 Task: Check the rules for "Hardcourt Hoops University".
Action: Mouse moved to (476, 409)
Screenshot: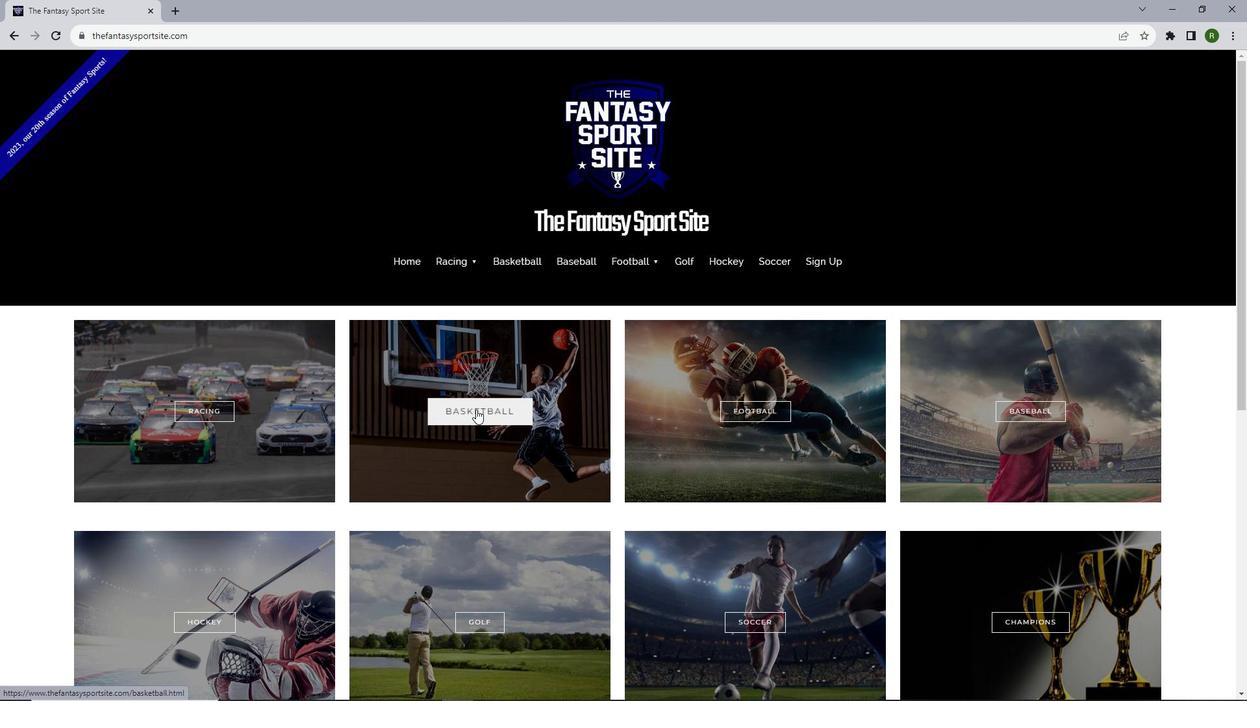 
Action: Mouse pressed left at (476, 409)
Screenshot: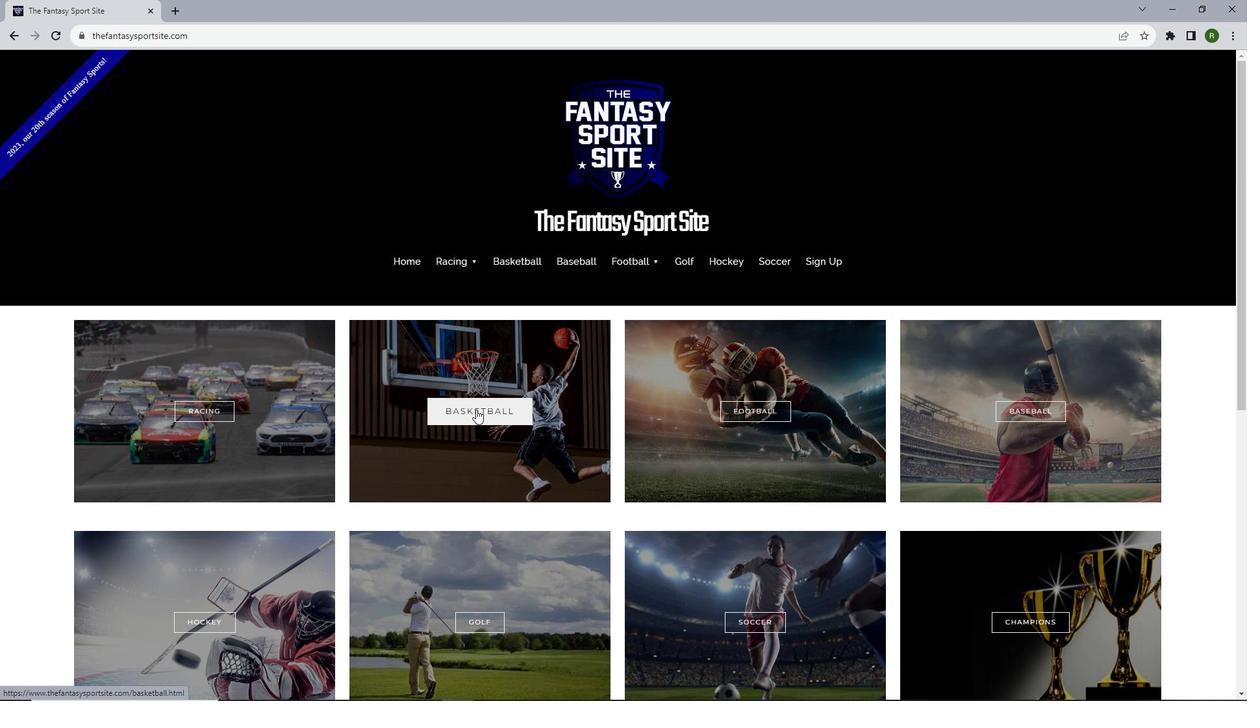 
Action: Mouse moved to (385, 361)
Screenshot: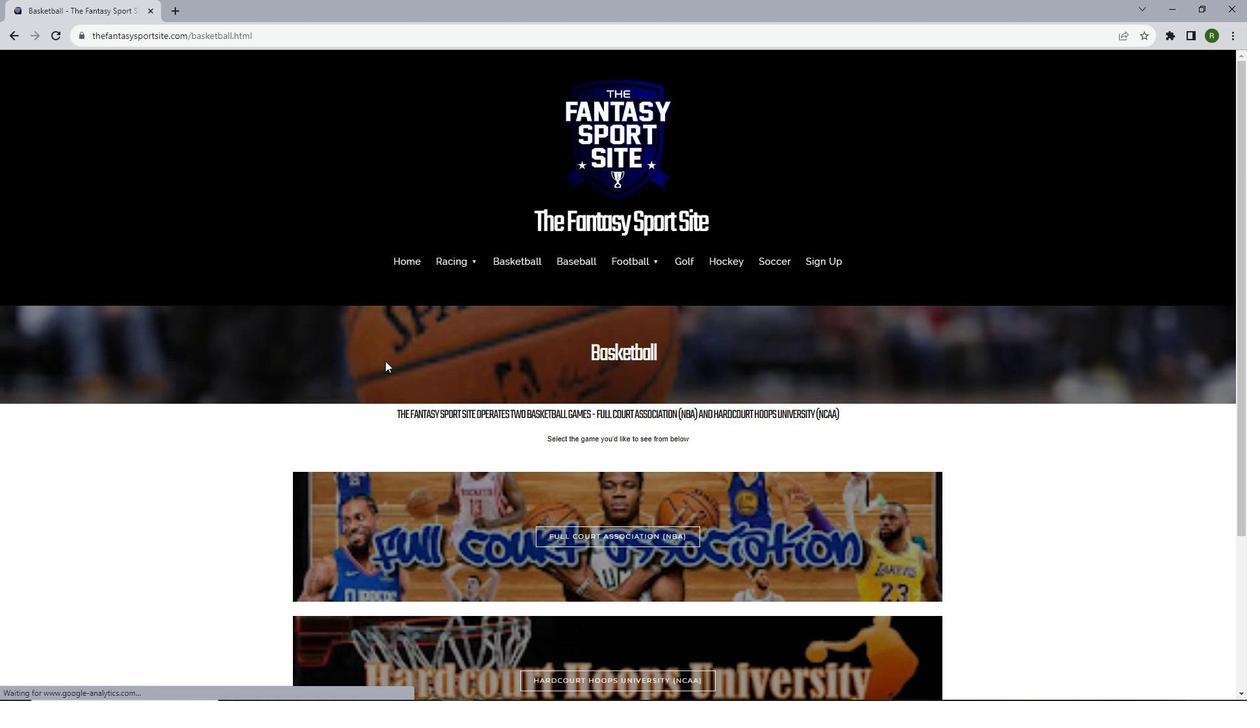 
Action: Mouse scrolled (385, 360) with delta (0, 0)
Screenshot: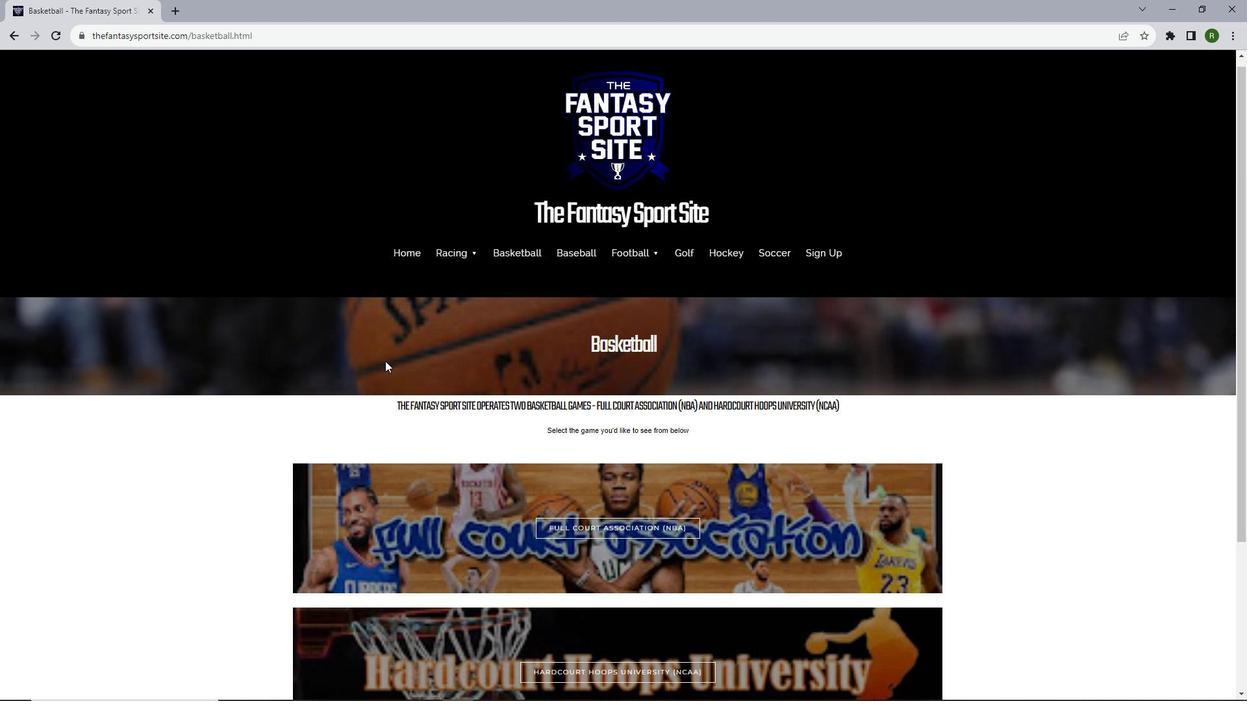 
Action: Mouse scrolled (385, 360) with delta (0, 0)
Screenshot: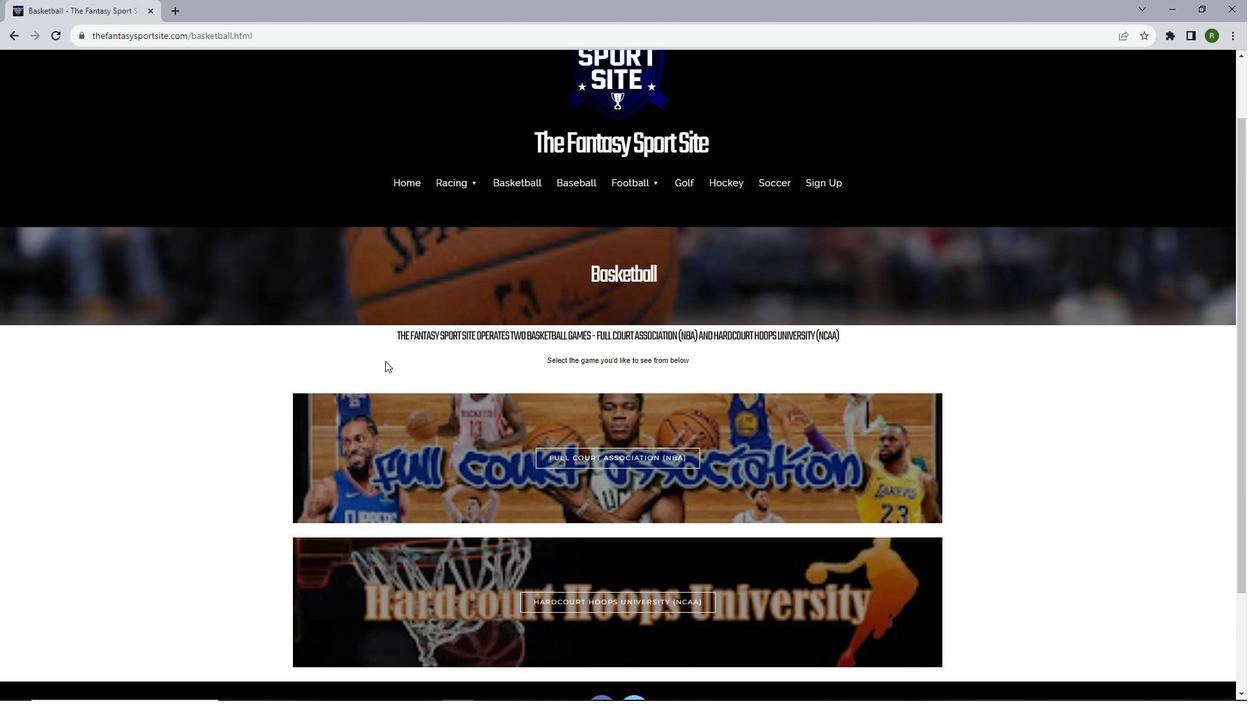
Action: Mouse scrolled (385, 360) with delta (0, 0)
Screenshot: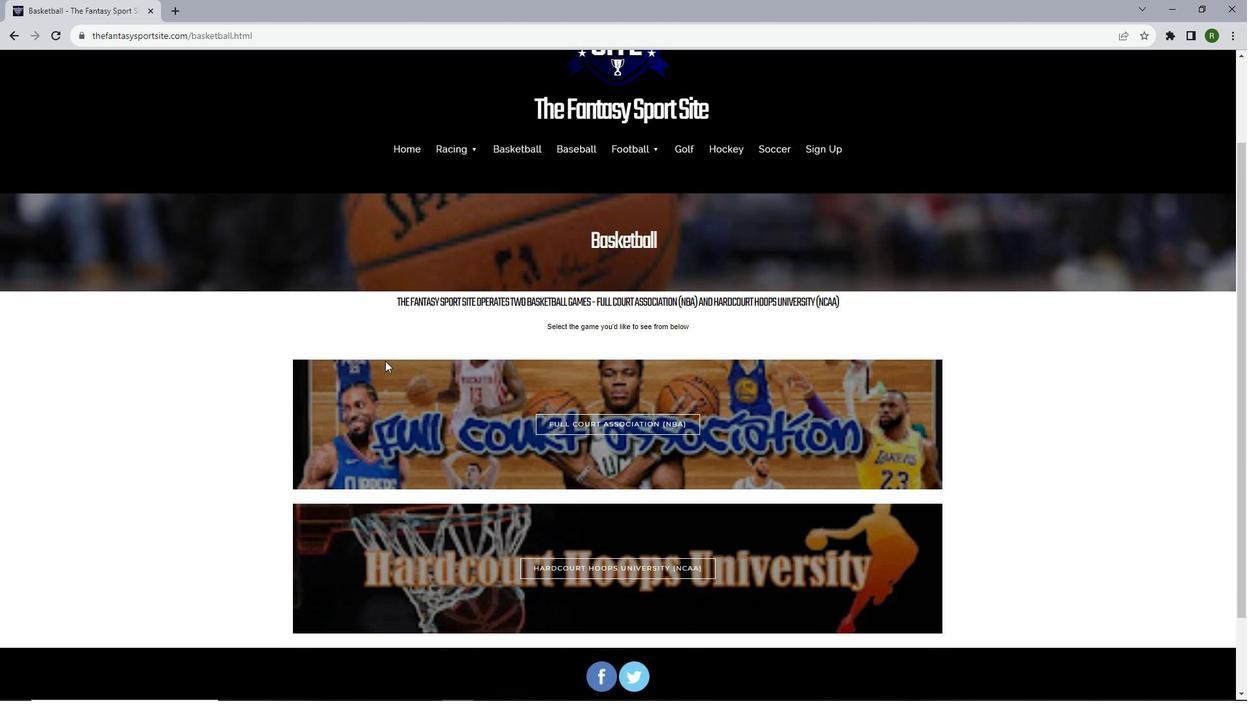 
Action: Mouse scrolled (385, 360) with delta (0, 0)
Screenshot: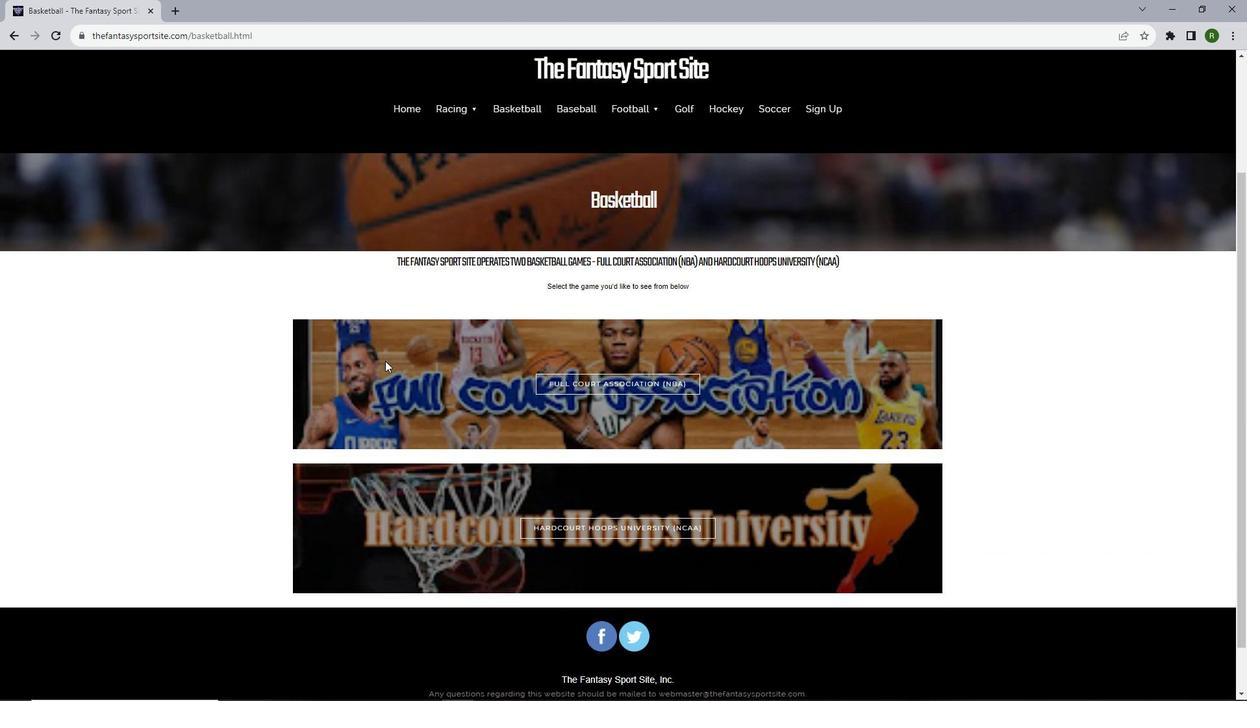 
Action: Mouse moved to (591, 470)
Screenshot: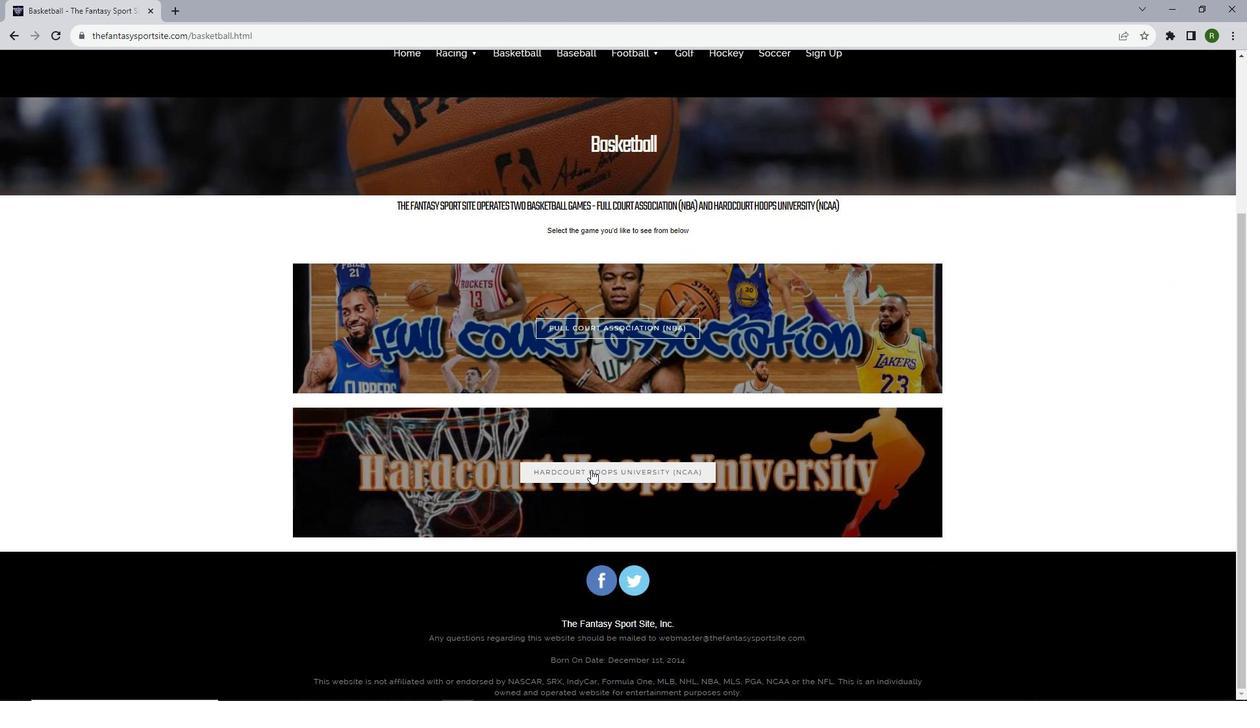 
Action: Mouse pressed left at (591, 470)
Screenshot: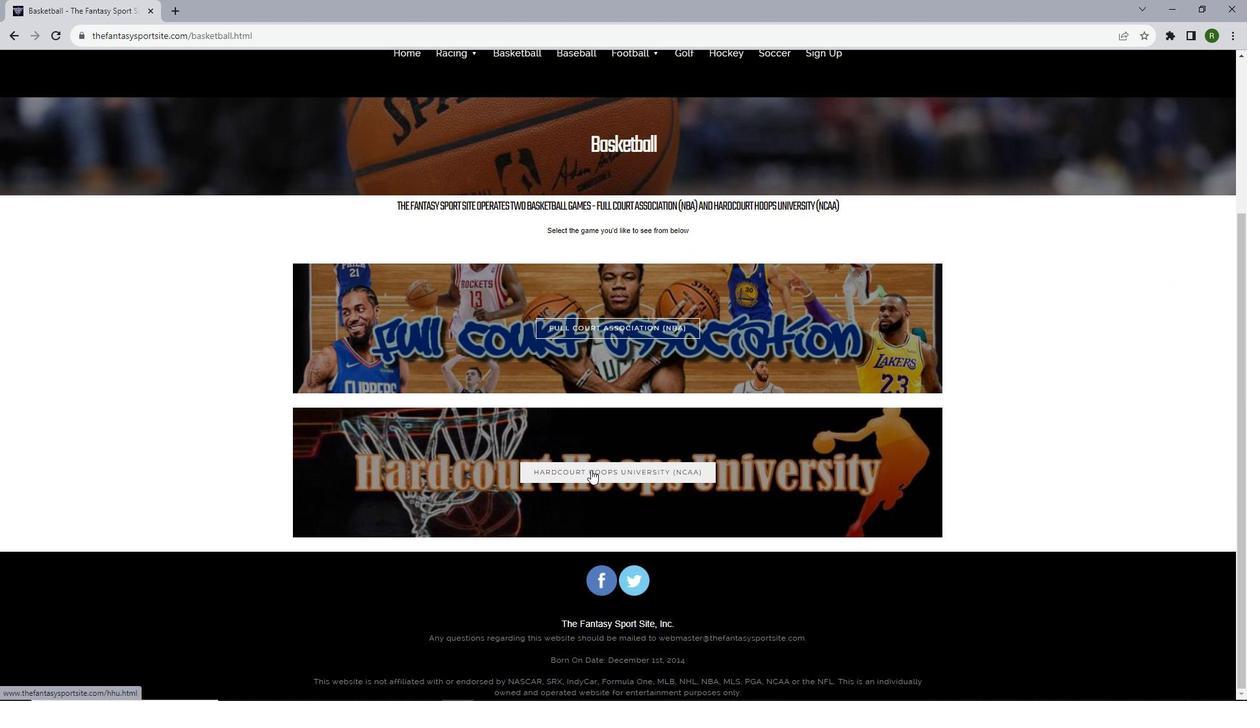 
Action: Mouse moved to (424, 344)
Screenshot: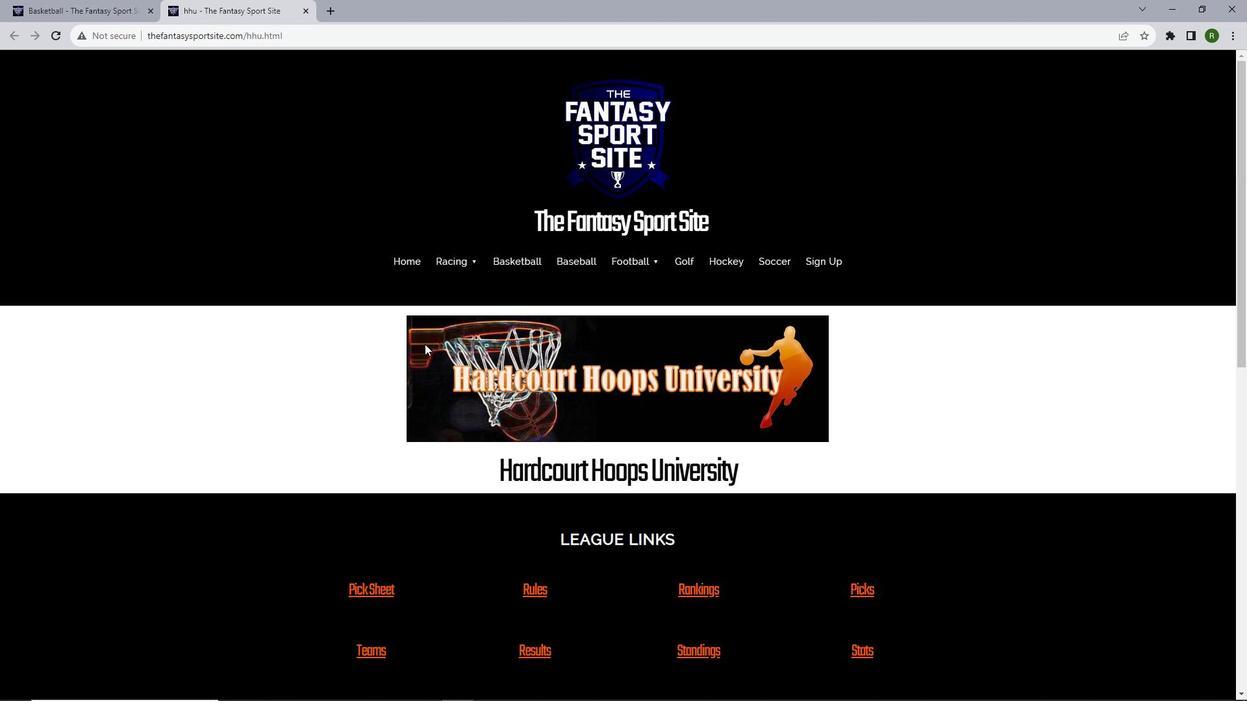 
Action: Mouse scrolled (424, 343) with delta (0, 0)
Screenshot: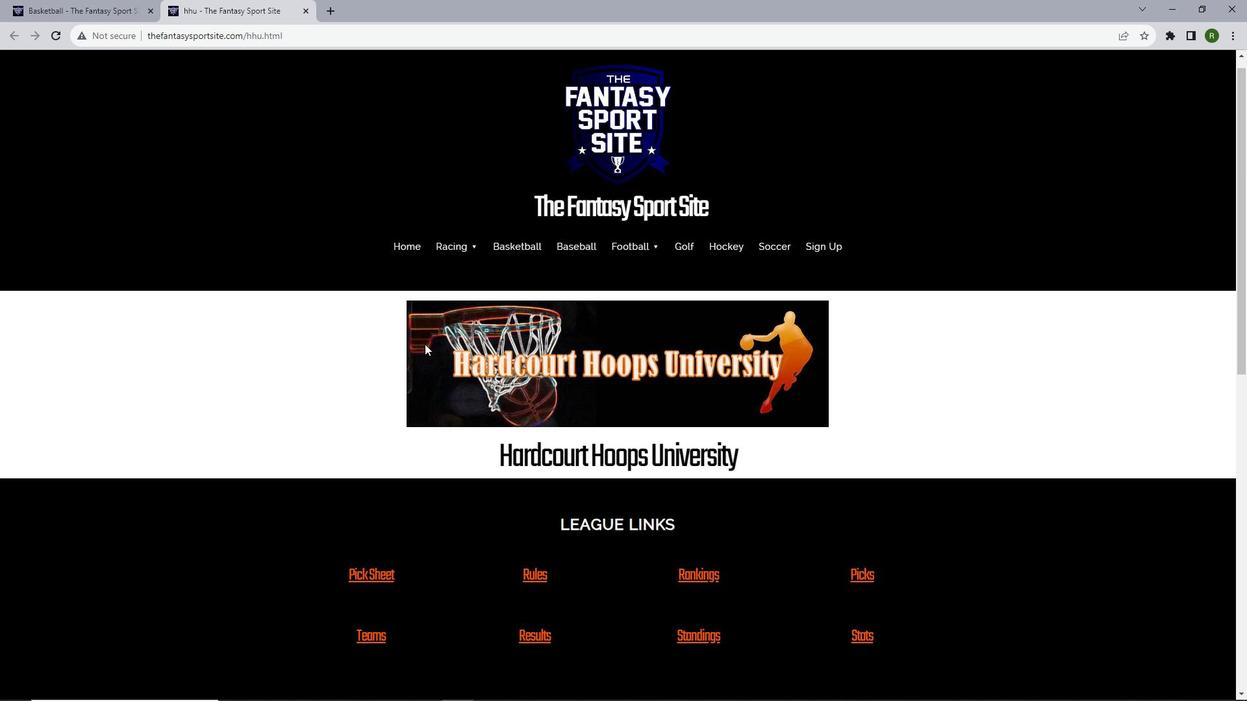 
Action: Mouse moved to (539, 513)
Screenshot: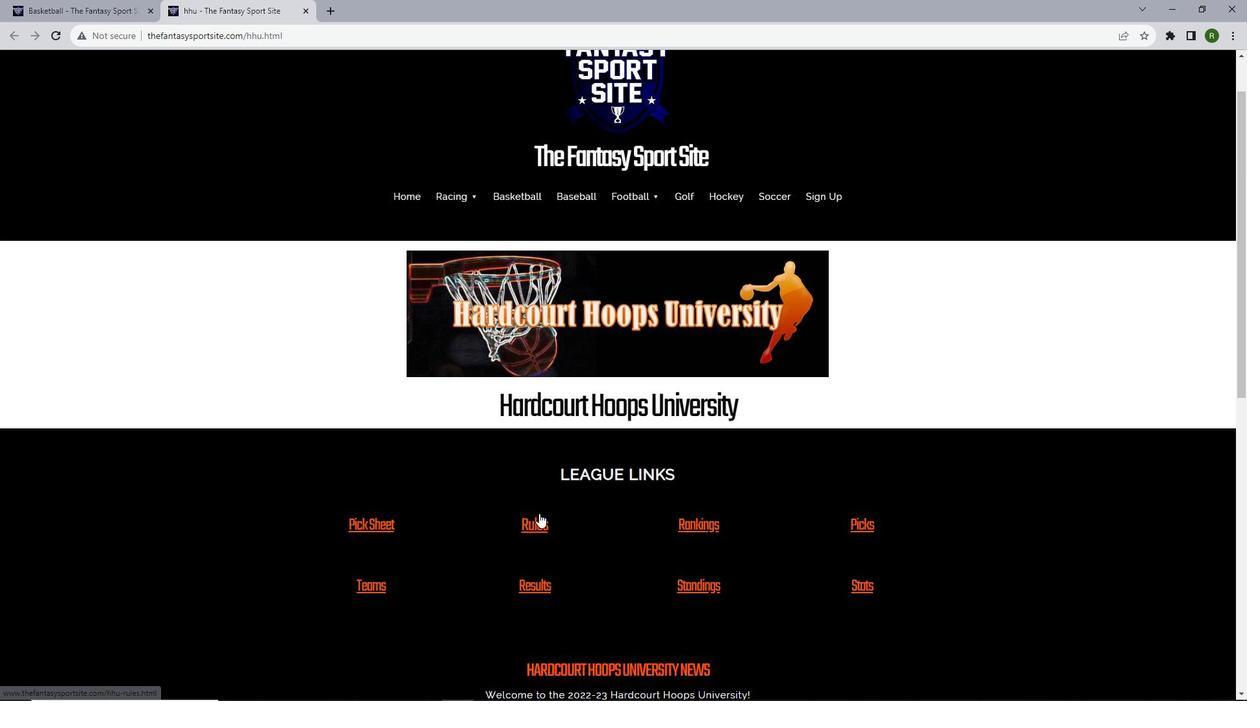 
Action: Mouse pressed left at (539, 513)
Screenshot: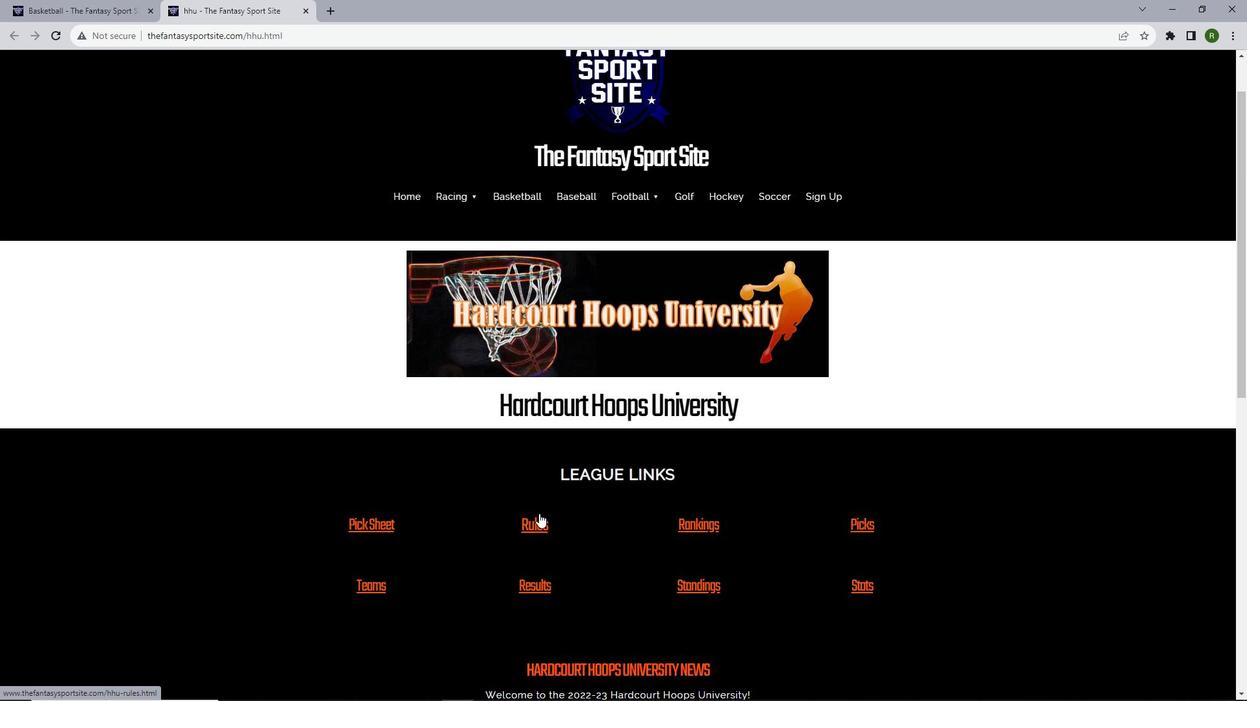 
Action: Mouse moved to (472, 400)
Screenshot: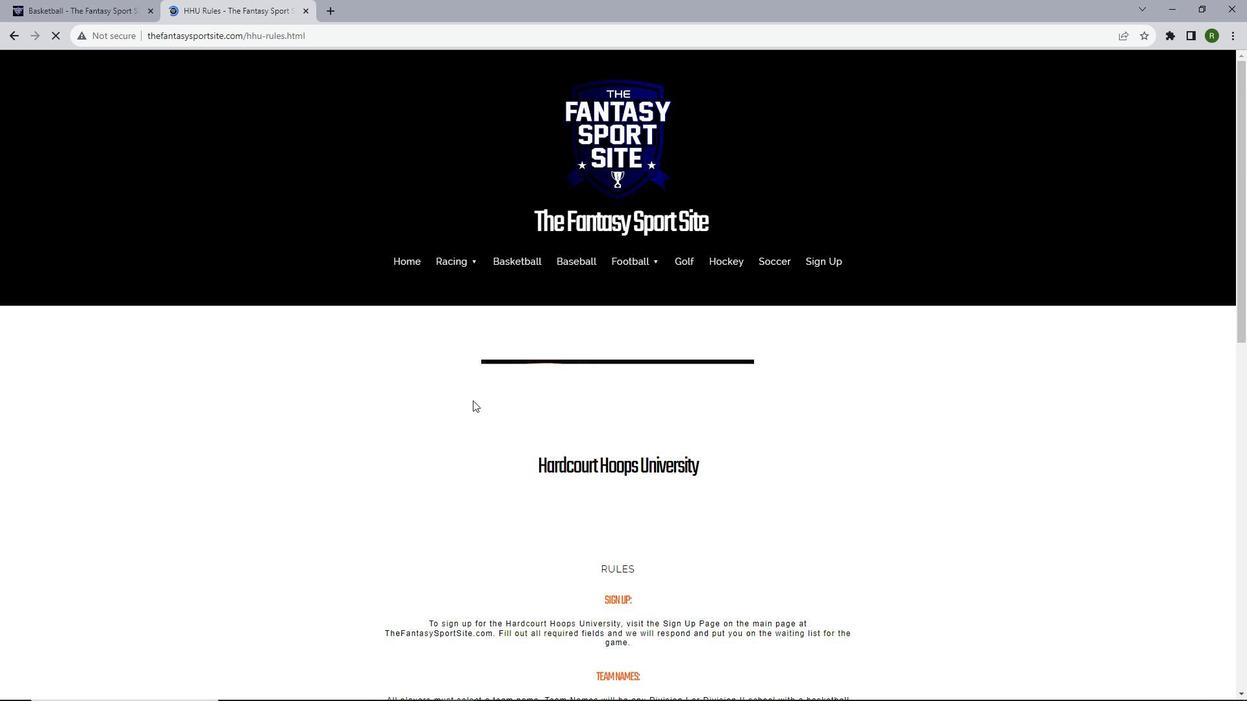 
Action: Mouse scrolled (472, 400) with delta (0, 0)
Screenshot: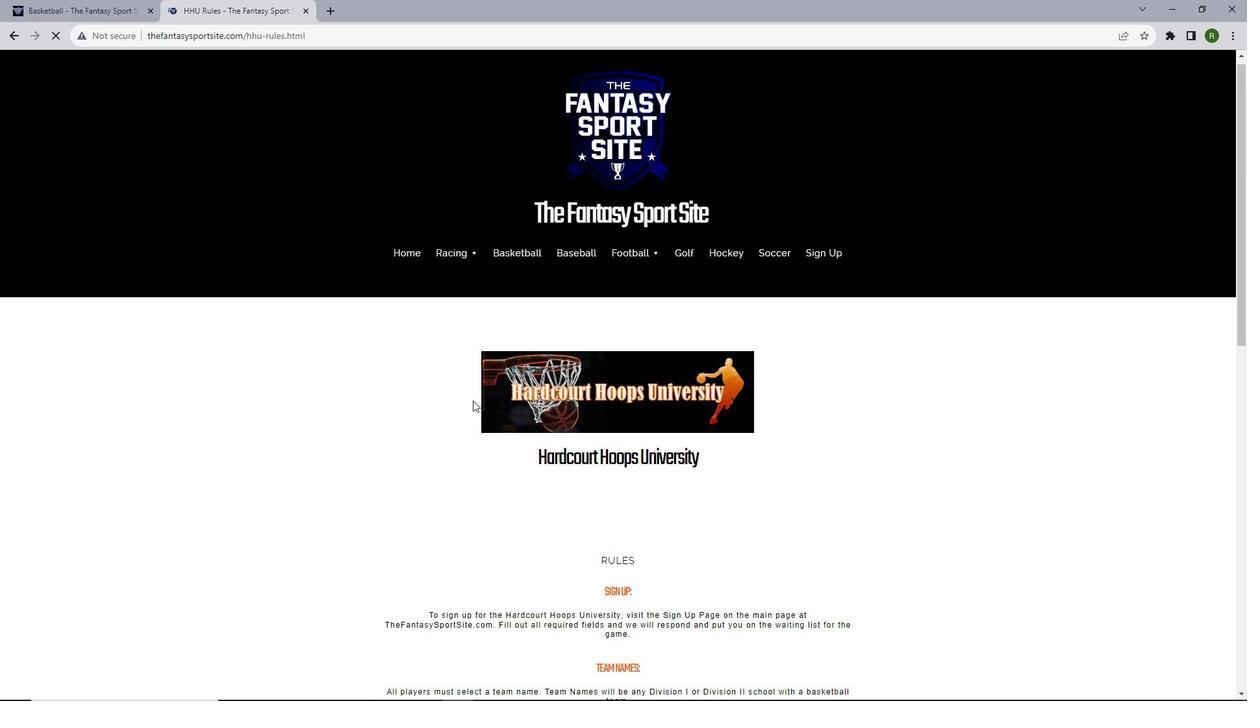 
Action: Mouse scrolled (472, 400) with delta (0, 0)
Screenshot: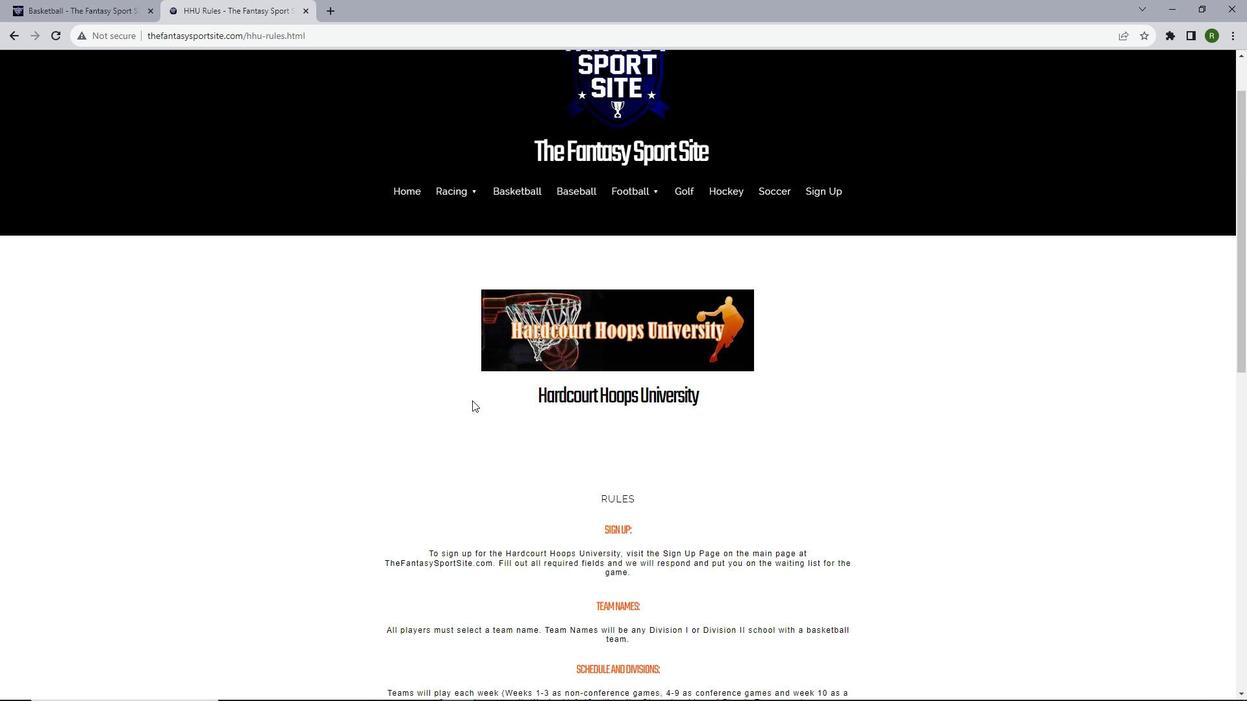
Action: Mouse moved to (472, 400)
Screenshot: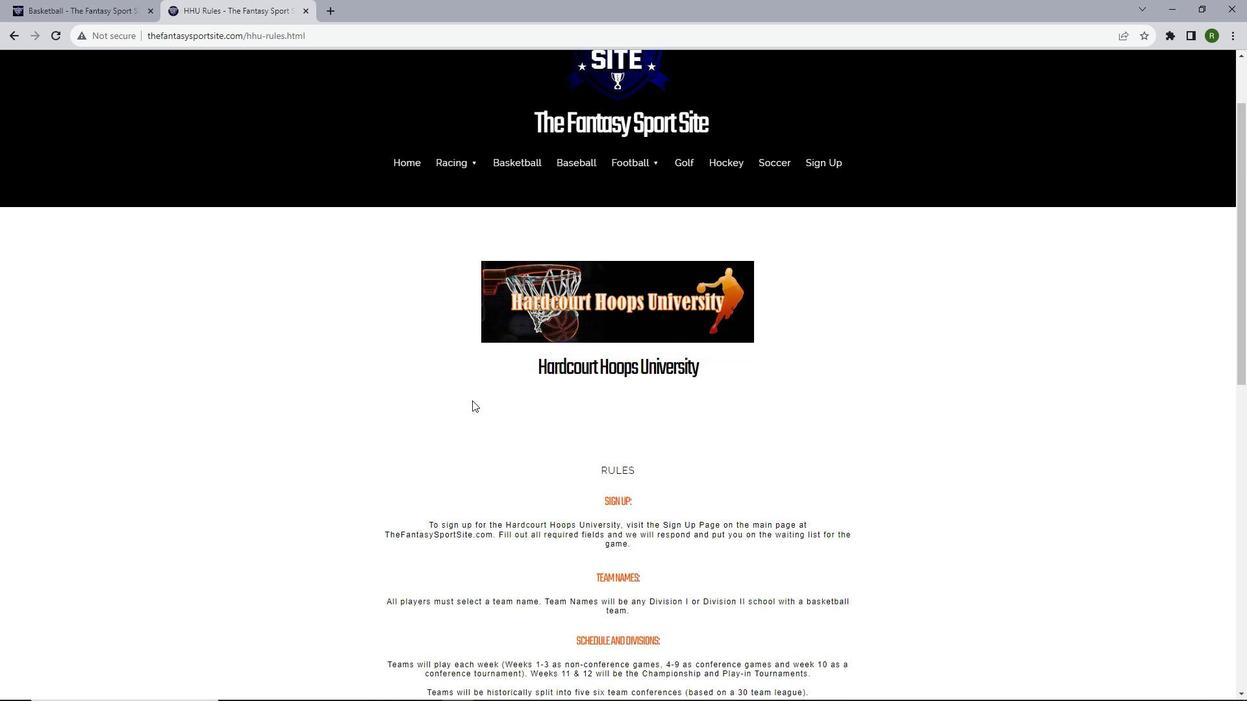 
Action: Mouse scrolled (472, 400) with delta (0, 0)
Screenshot: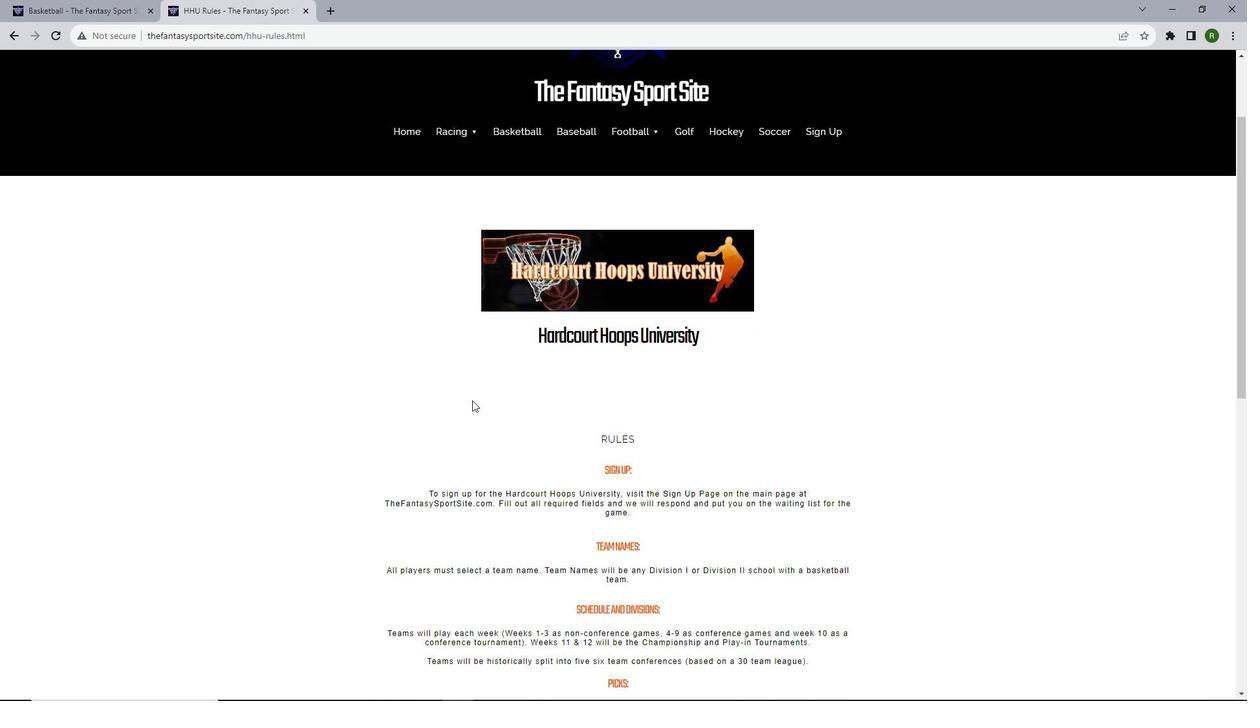 
Action: Mouse scrolled (472, 400) with delta (0, 0)
Screenshot: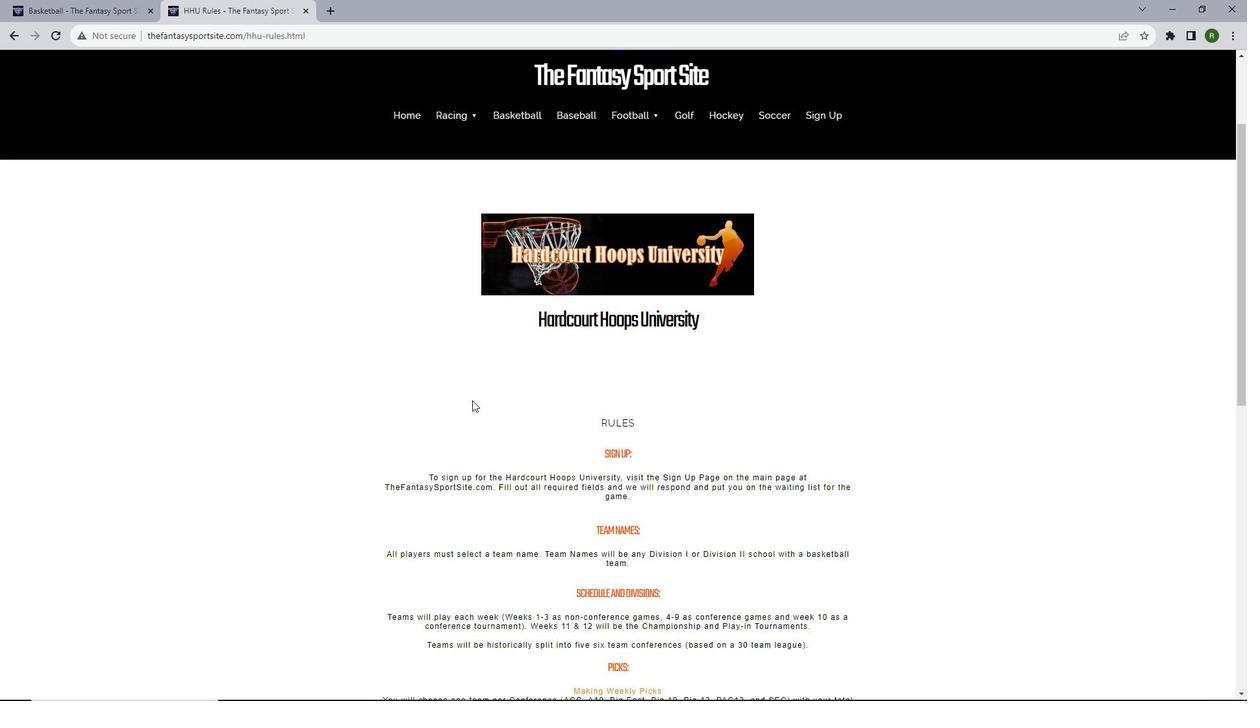 
Action: Mouse scrolled (472, 400) with delta (0, 0)
Screenshot: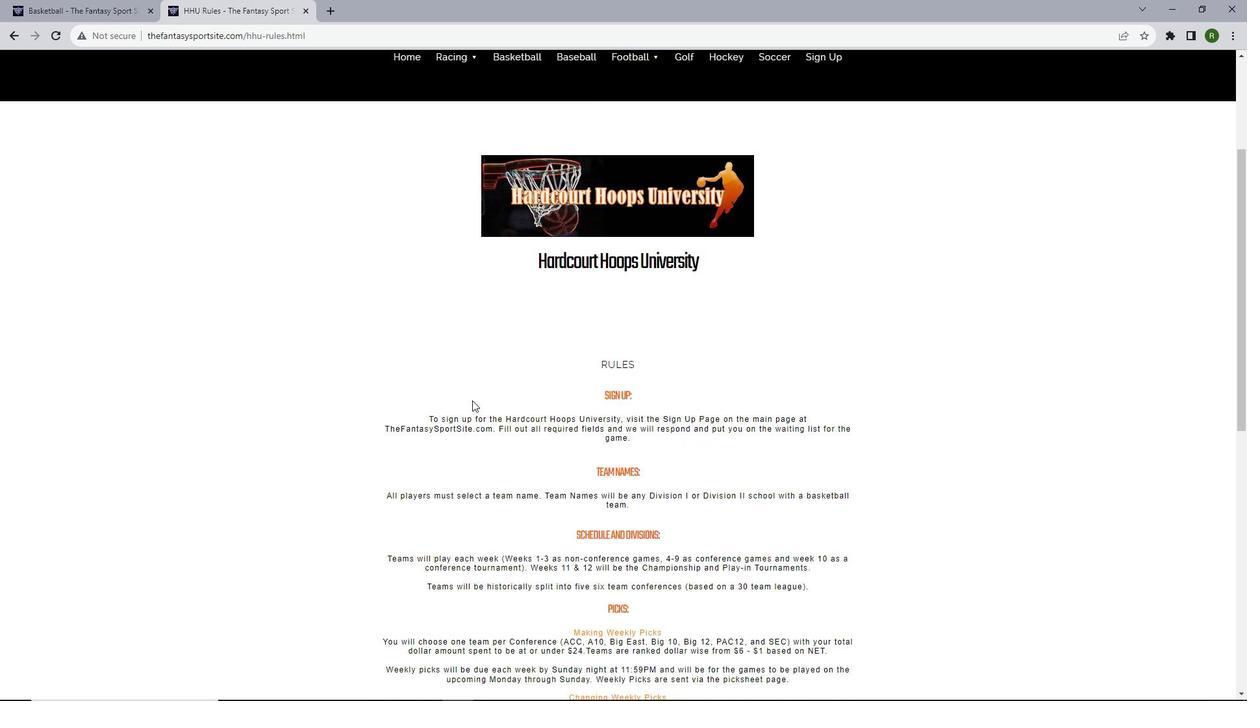 
Action: Mouse moved to (468, 389)
Screenshot: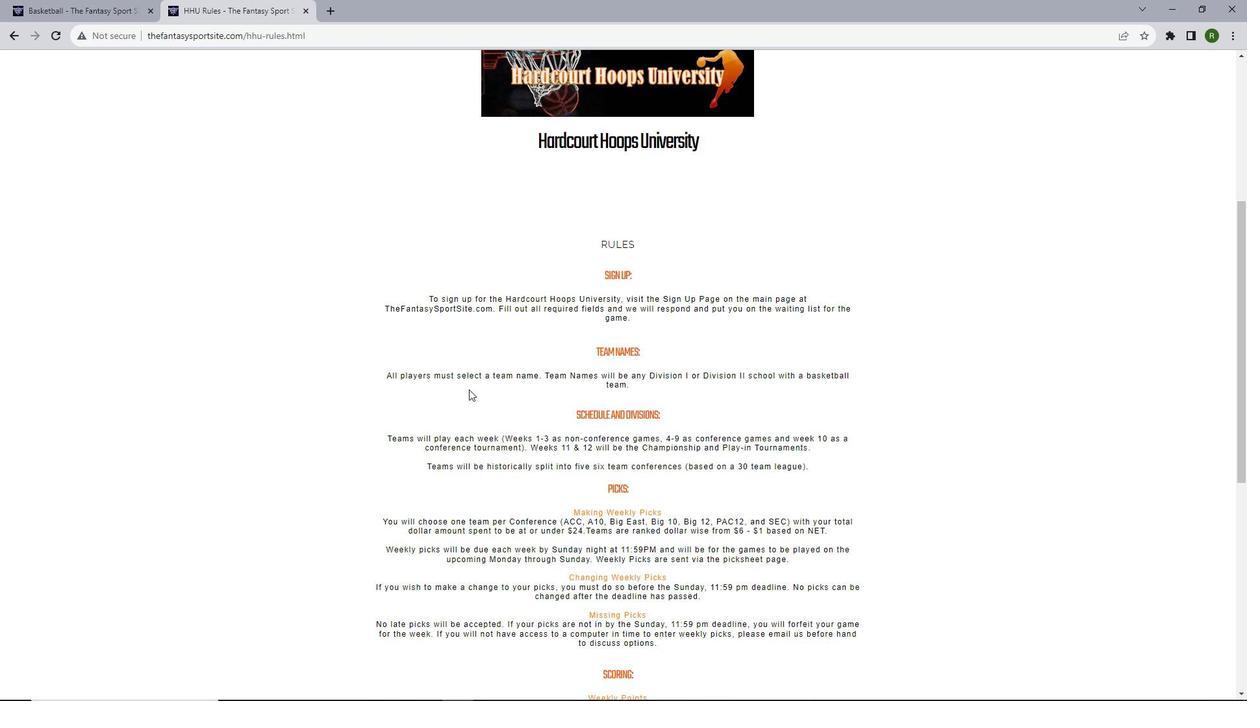 
Action: Mouse scrolled (468, 389) with delta (0, 0)
Screenshot: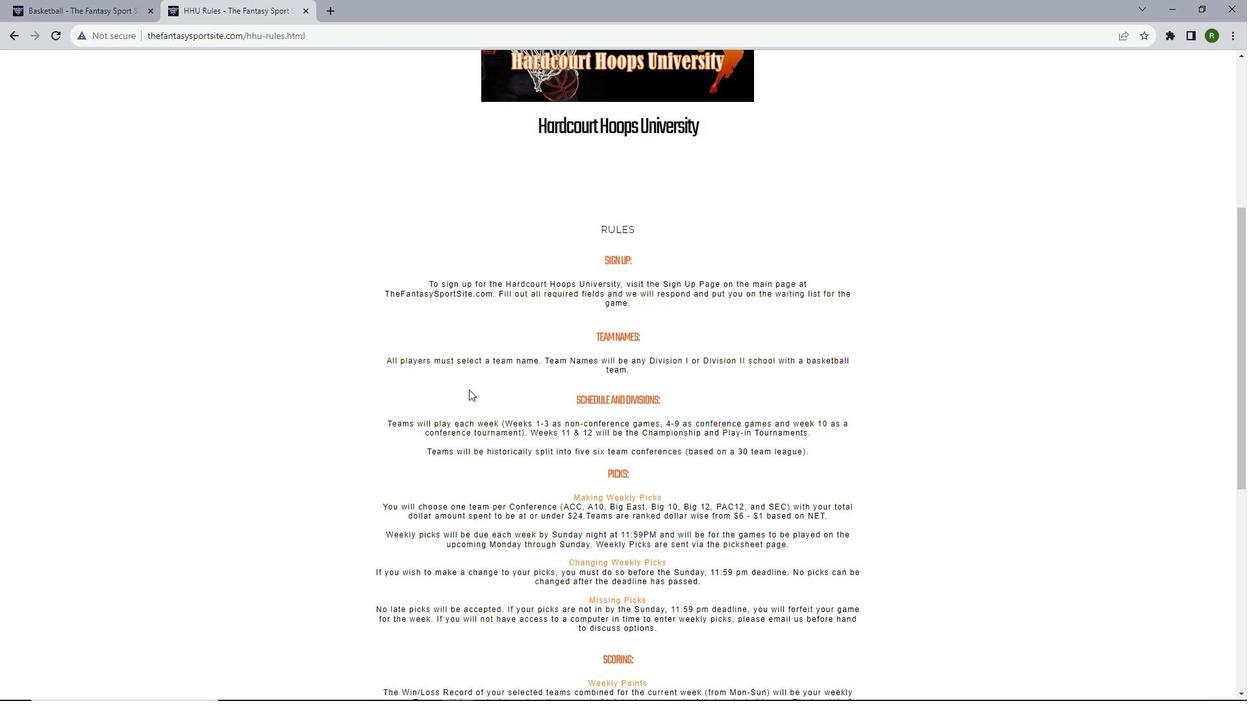 
Action: Mouse scrolled (468, 389) with delta (0, 0)
Screenshot: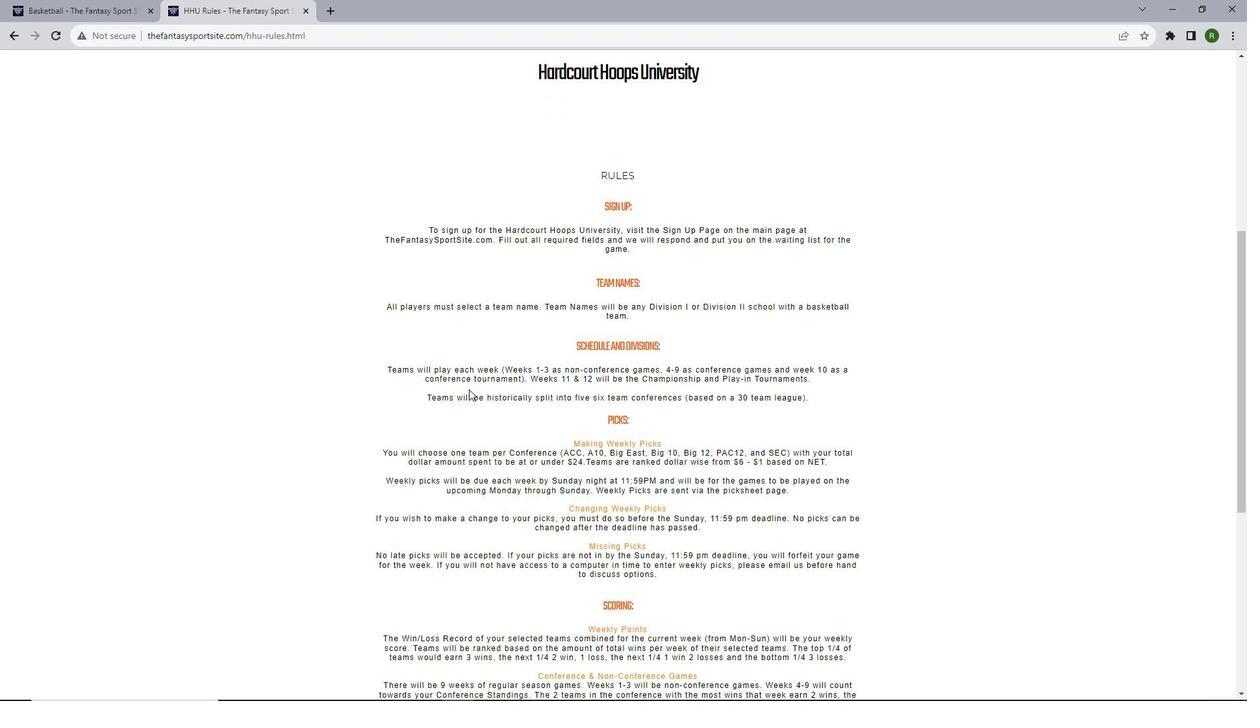 
Action: Mouse scrolled (468, 389) with delta (0, 0)
Screenshot: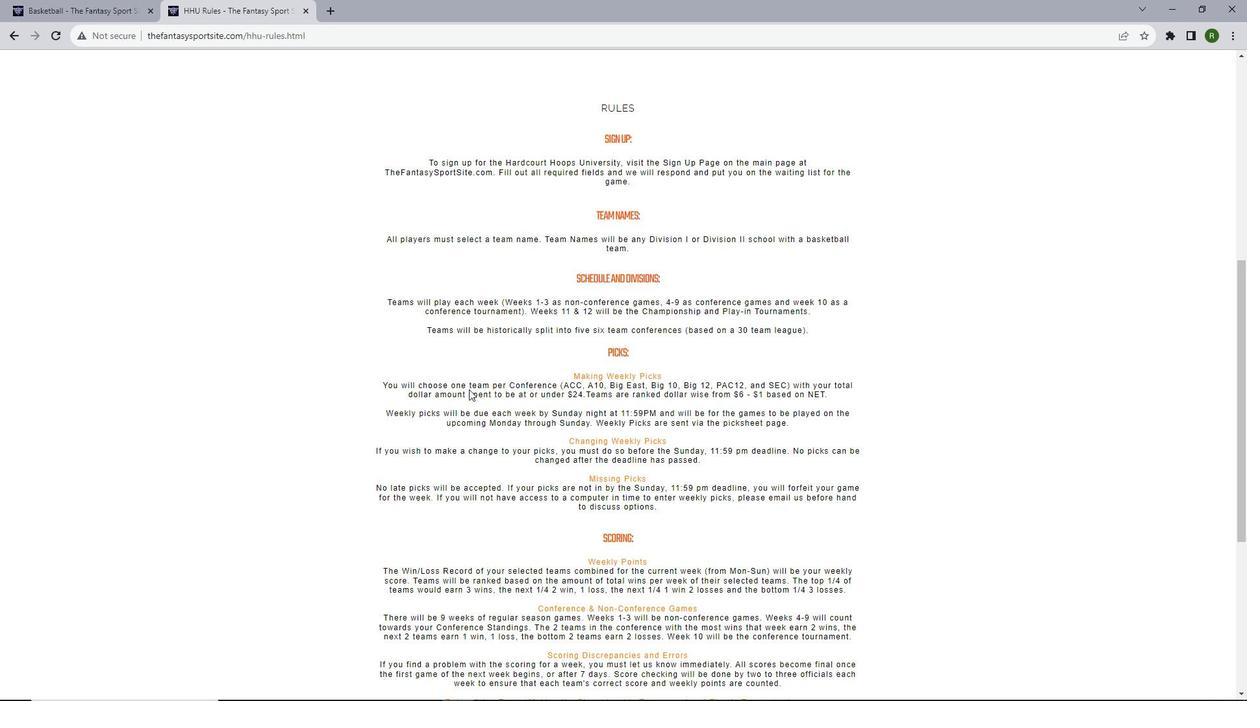 
Action: Mouse scrolled (468, 389) with delta (0, 0)
Screenshot: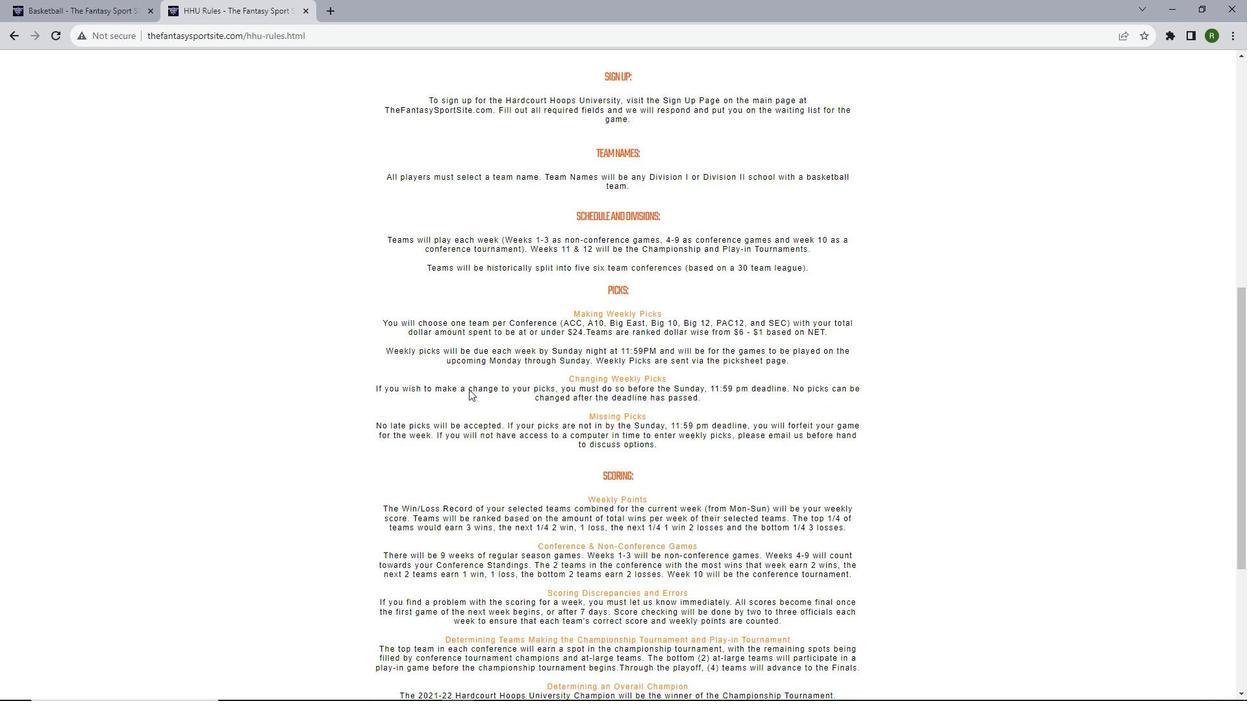 
Action: Mouse scrolled (468, 389) with delta (0, 0)
Screenshot: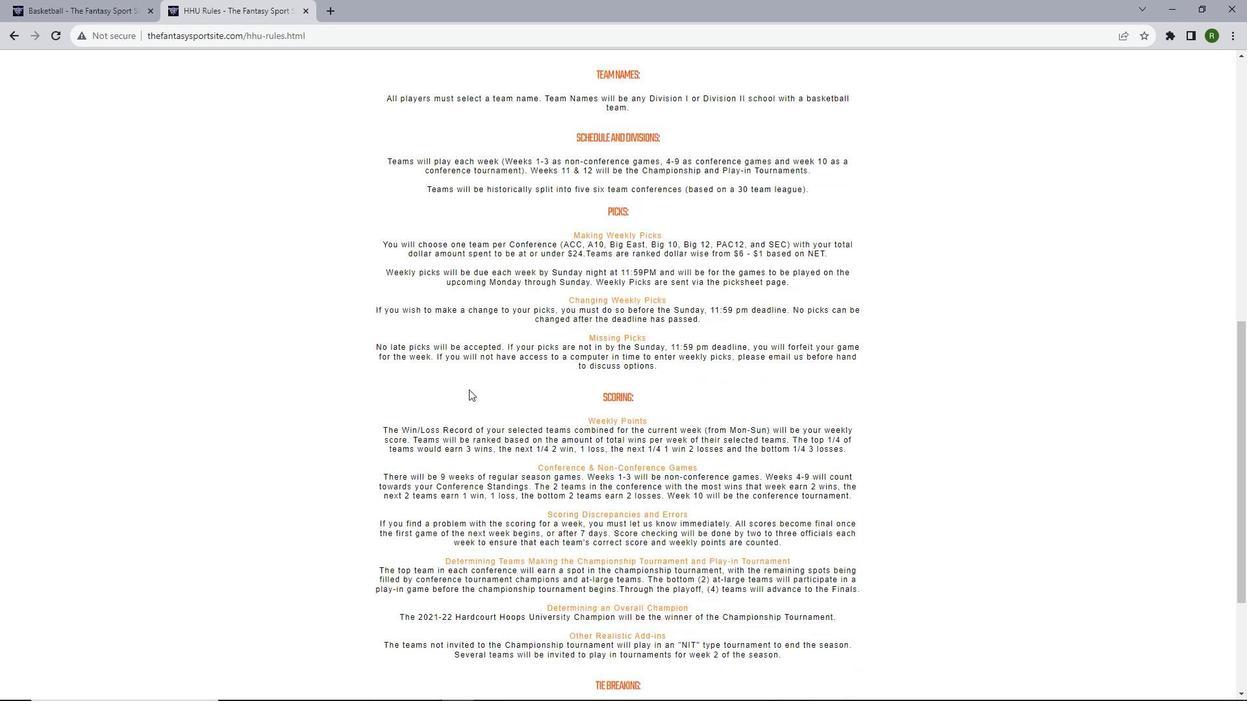 
Action: Mouse scrolled (468, 389) with delta (0, 0)
Screenshot: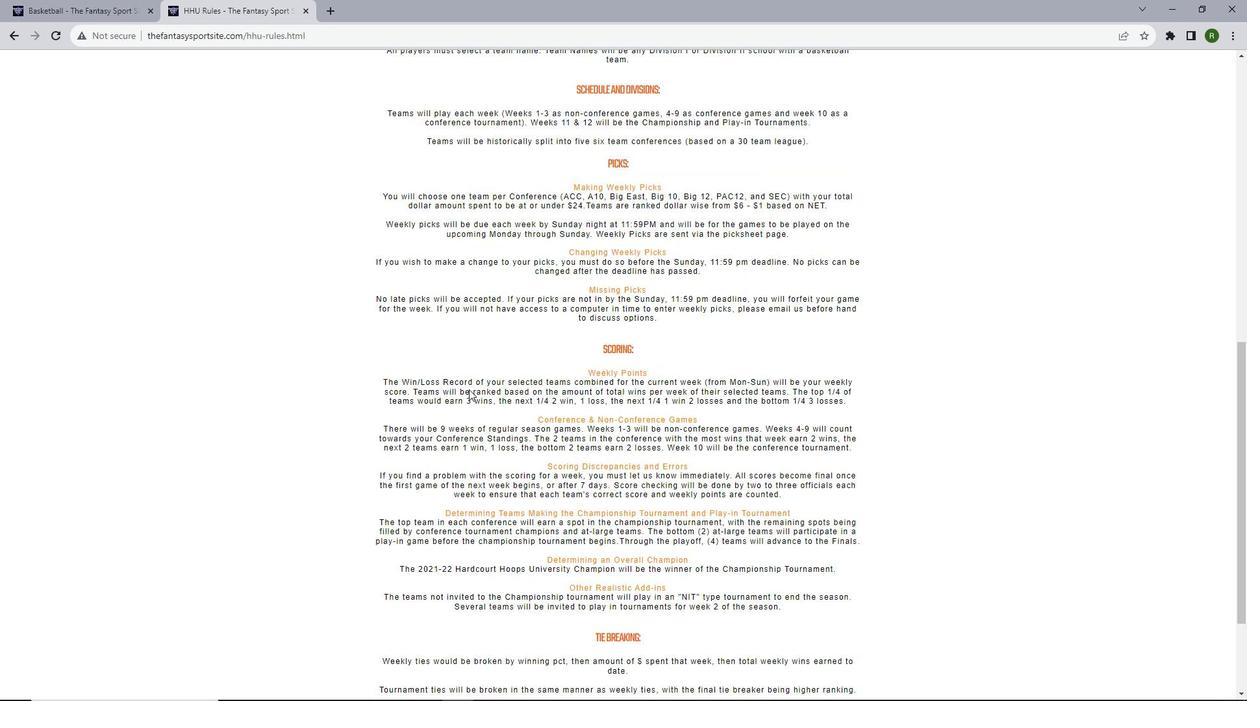 
Action: Mouse scrolled (468, 389) with delta (0, 0)
Screenshot: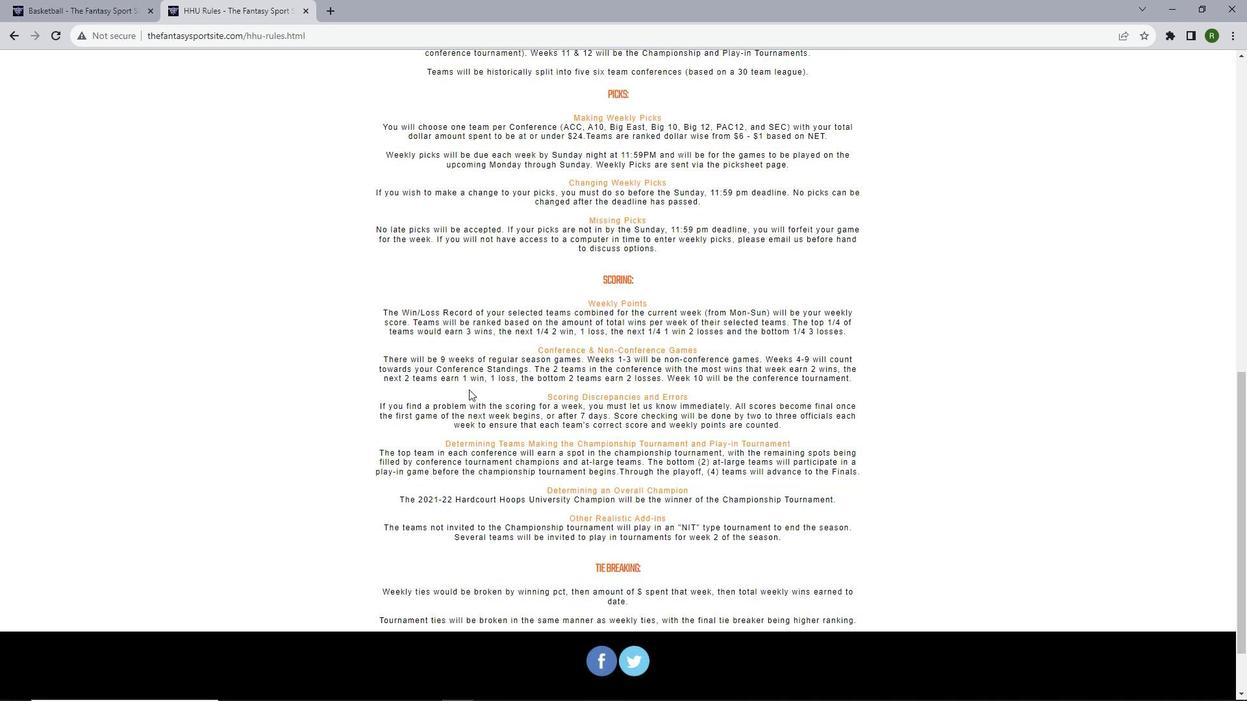 
Action: Mouse moved to (468, 388)
Screenshot: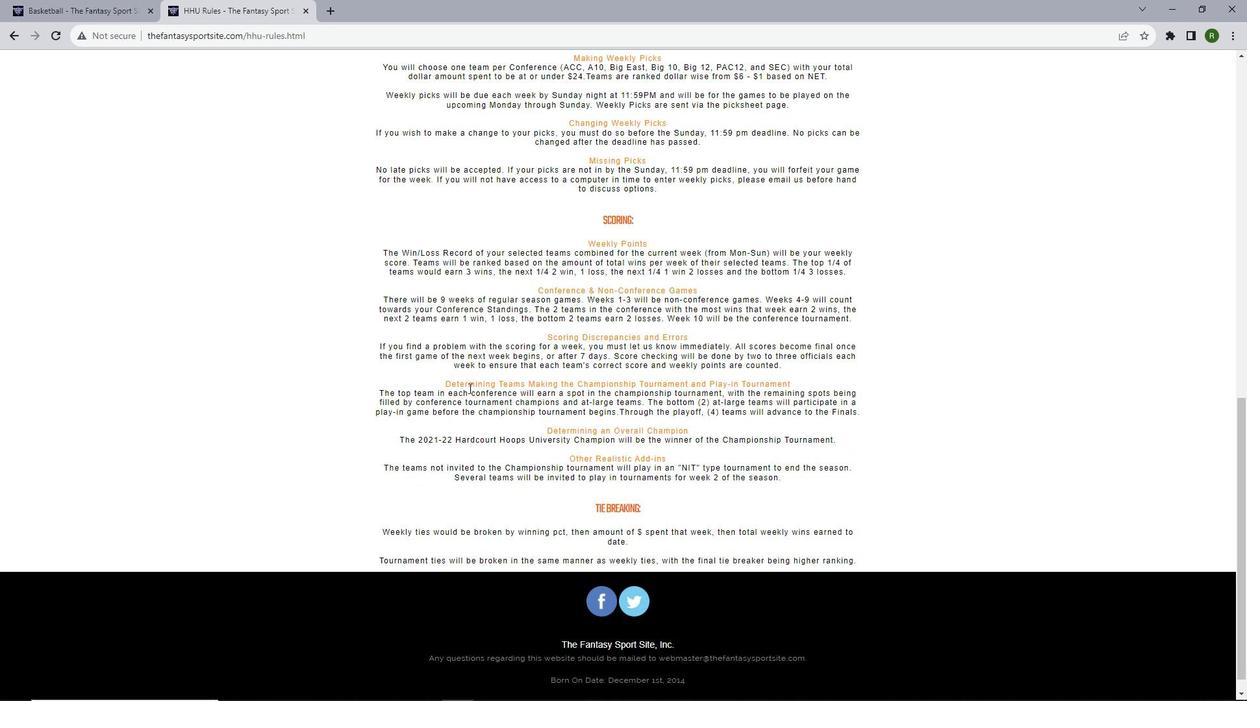 
Action: Mouse scrolled (468, 387) with delta (0, 0)
Screenshot: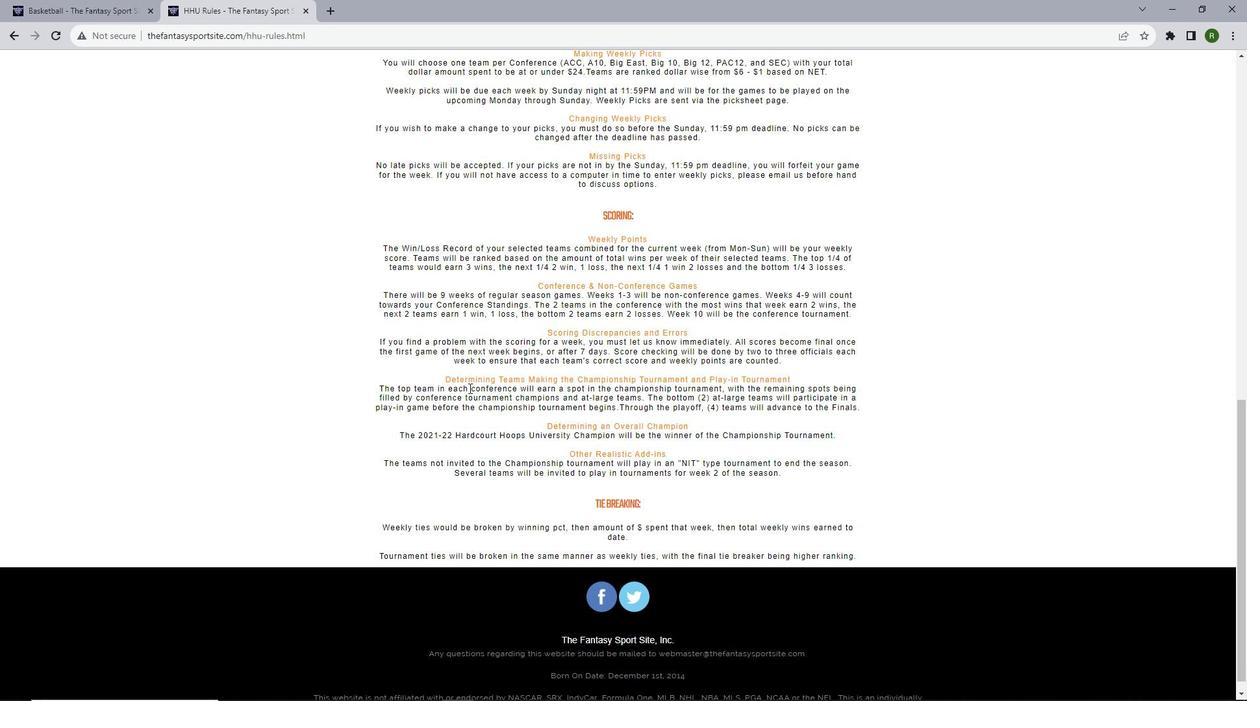 
Action: Mouse scrolled (468, 387) with delta (0, 0)
Screenshot: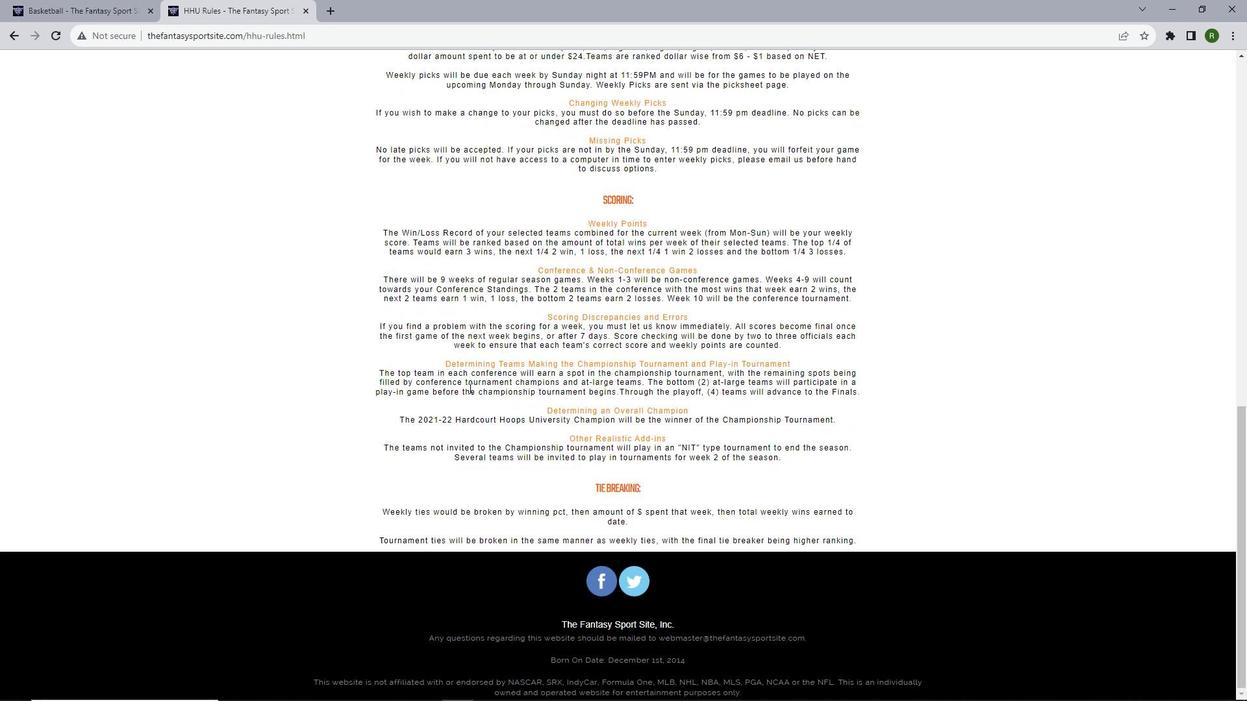 
Action: Mouse scrolled (468, 387) with delta (0, 0)
Screenshot: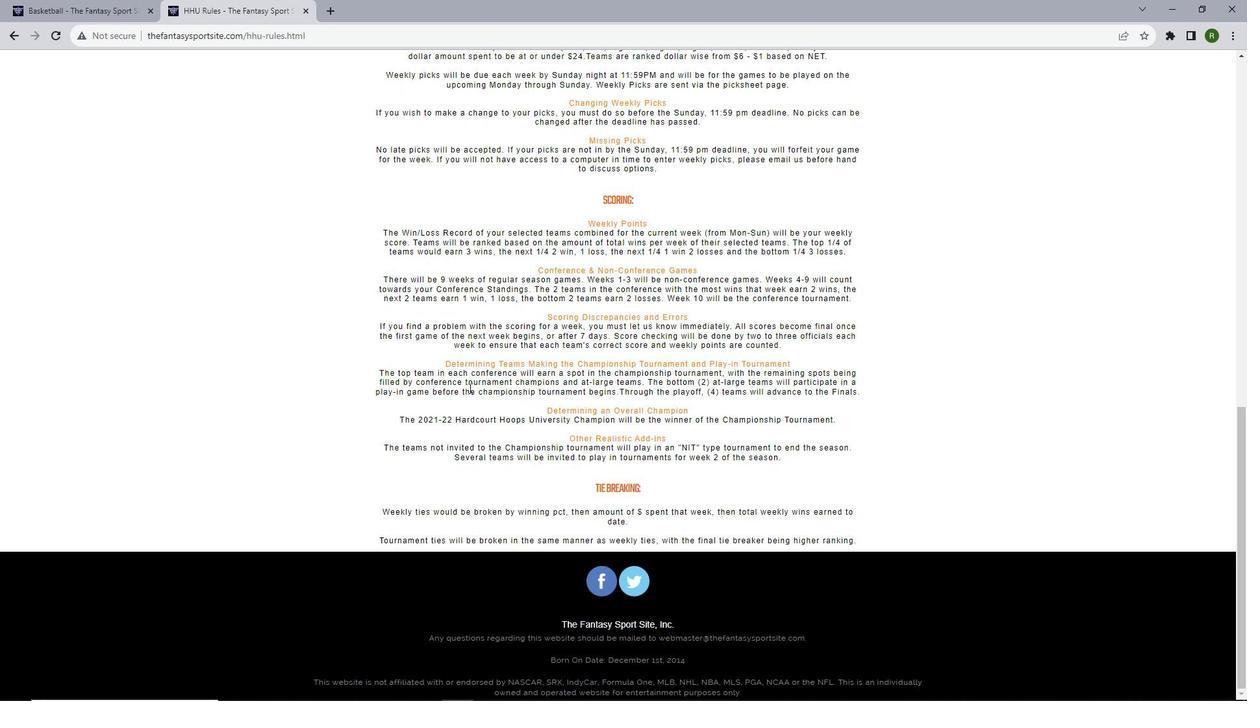
Action: Mouse scrolled (468, 387) with delta (0, 0)
Screenshot: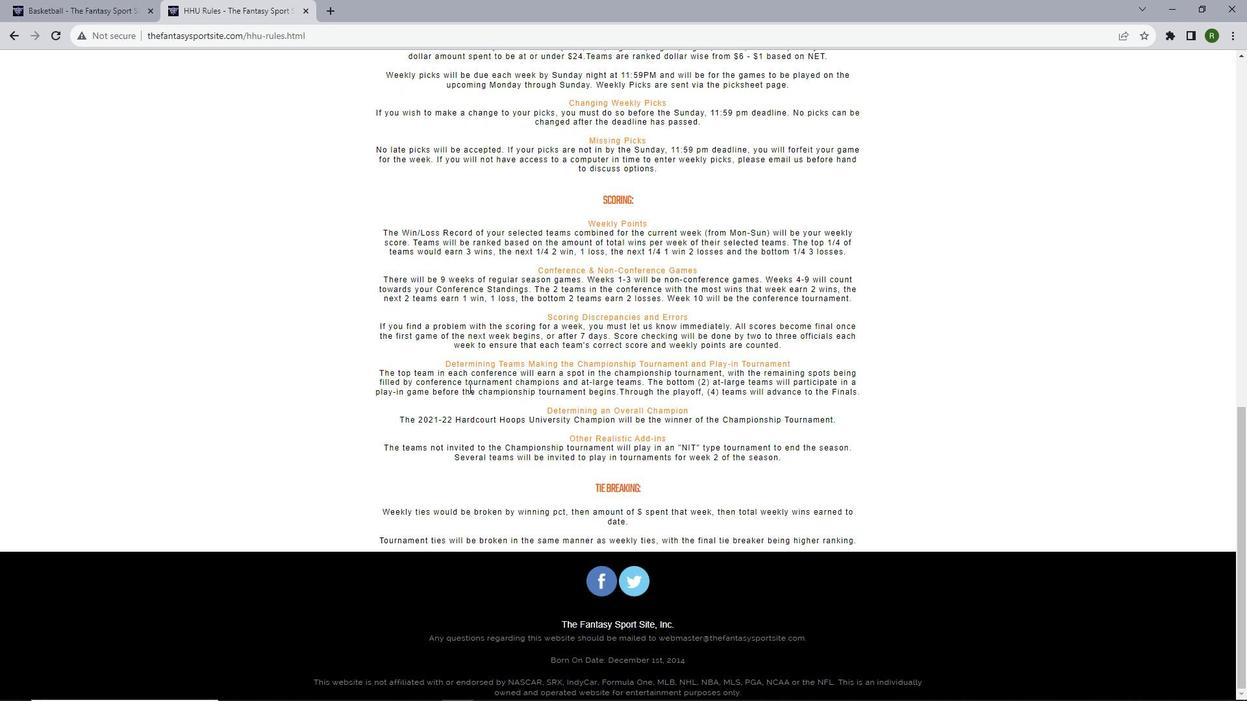 
